 Task: Distrubute row.
Action: Mouse moved to (370, 313)
Screenshot: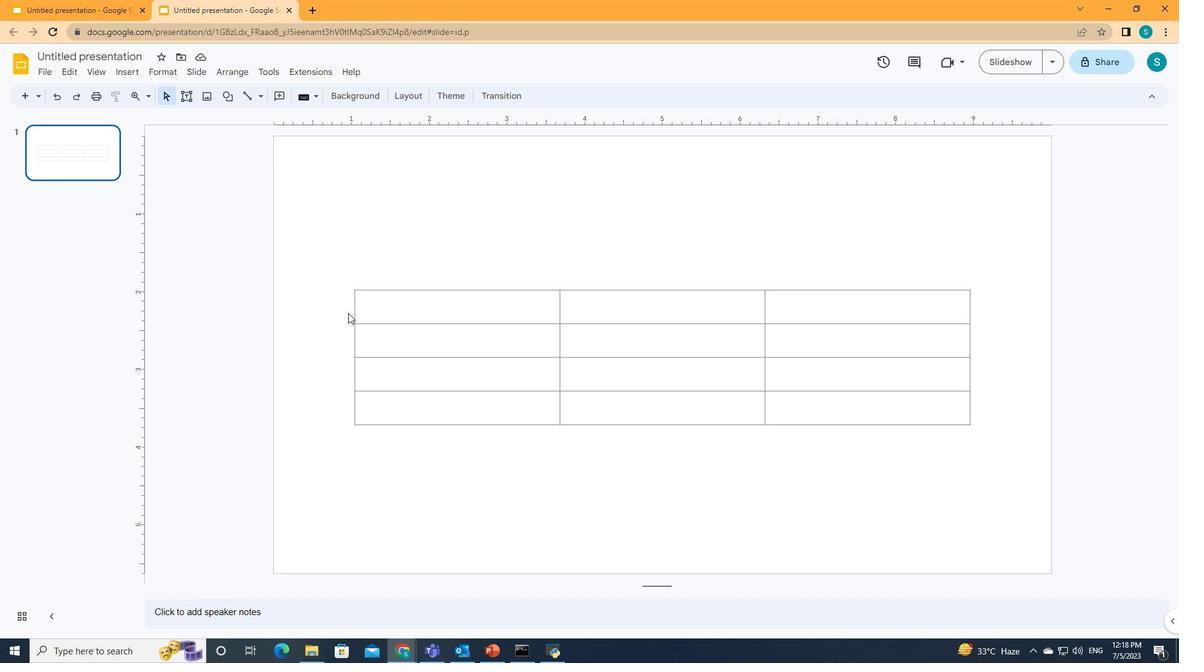 
Action: Mouse pressed left at (370, 313)
Screenshot: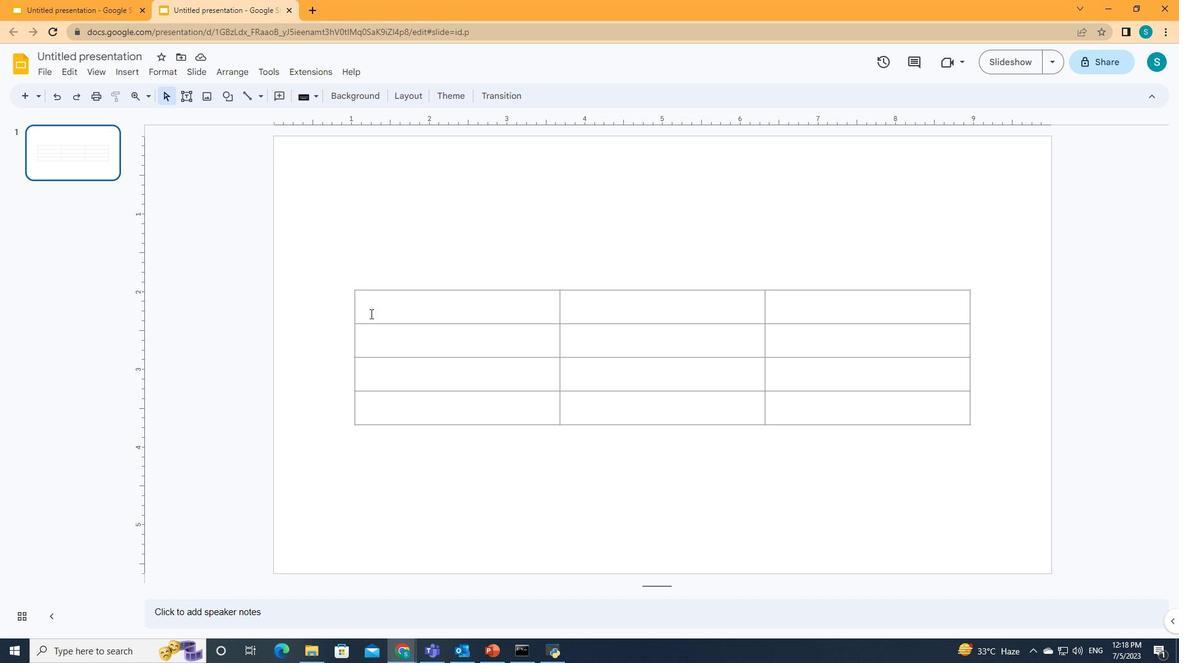 
Action: Mouse moved to (164, 67)
Screenshot: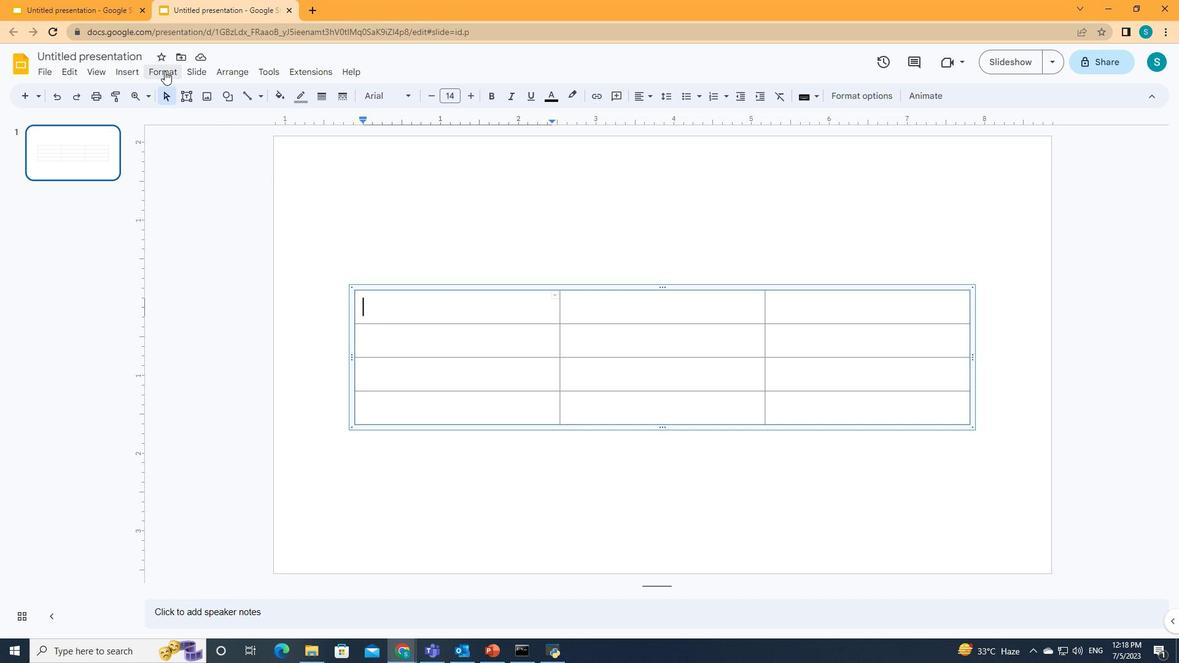 
Action: Mouse pressed left at (164, 67)
Screenshot: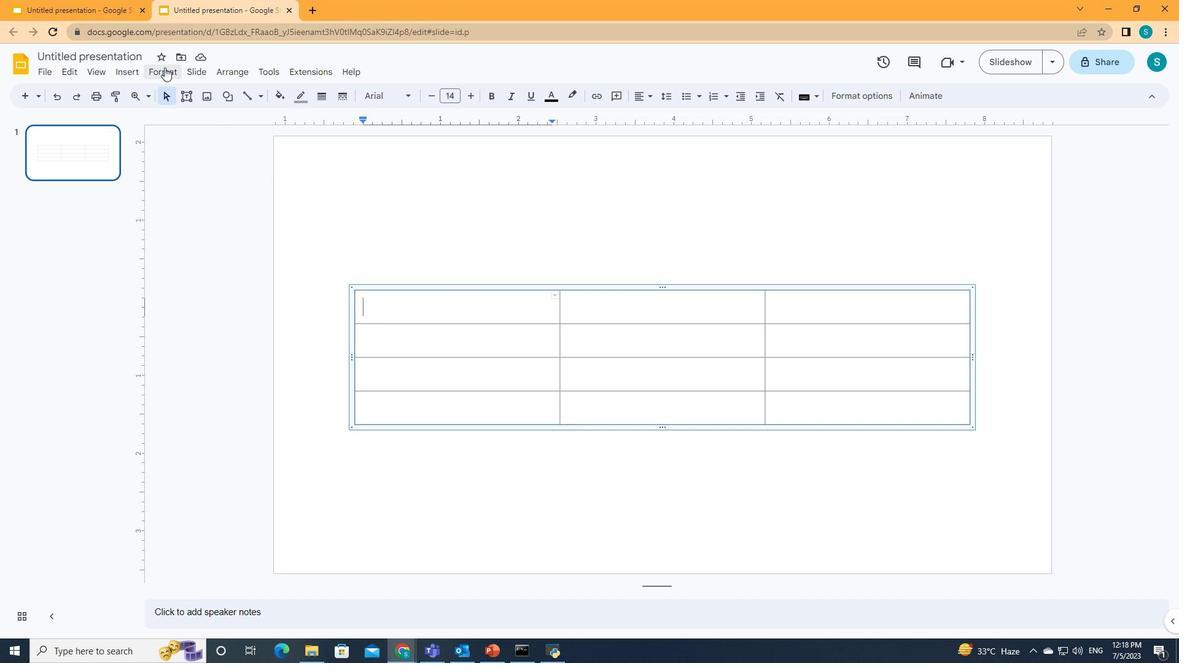 
Action: Mouse moved to (246, 184)
Screenshot: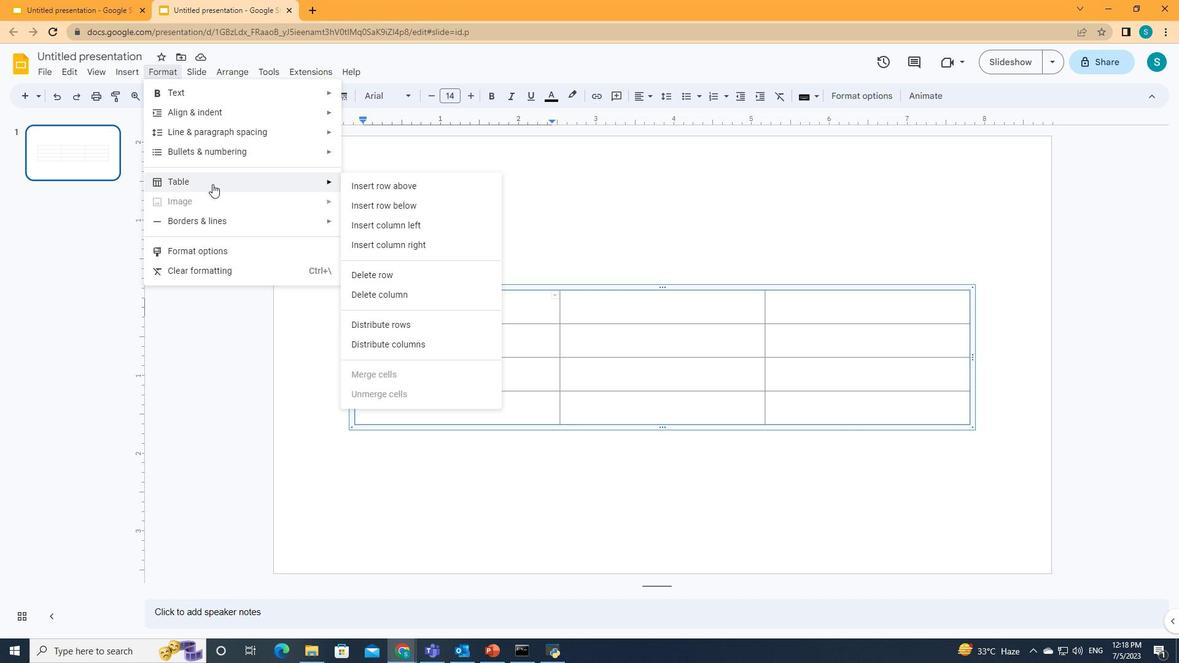 
Action: Mouse pressed left at (246, 184)
Screenshot: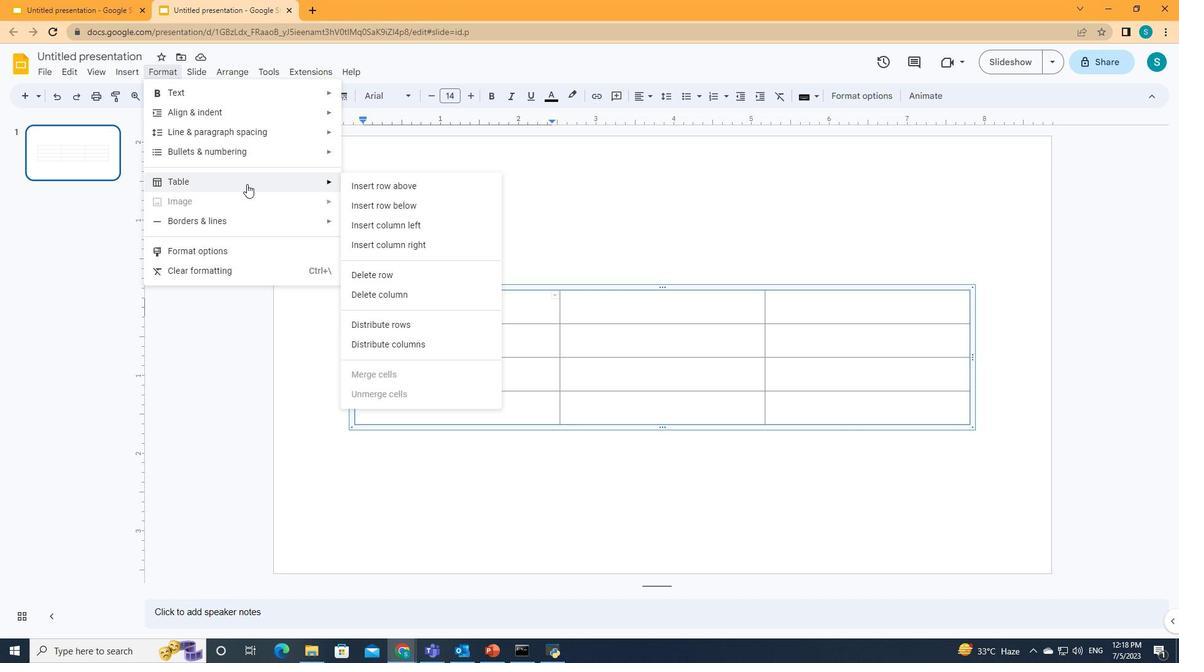 
Action: Mouse moved to (375, 327)
Screenshot: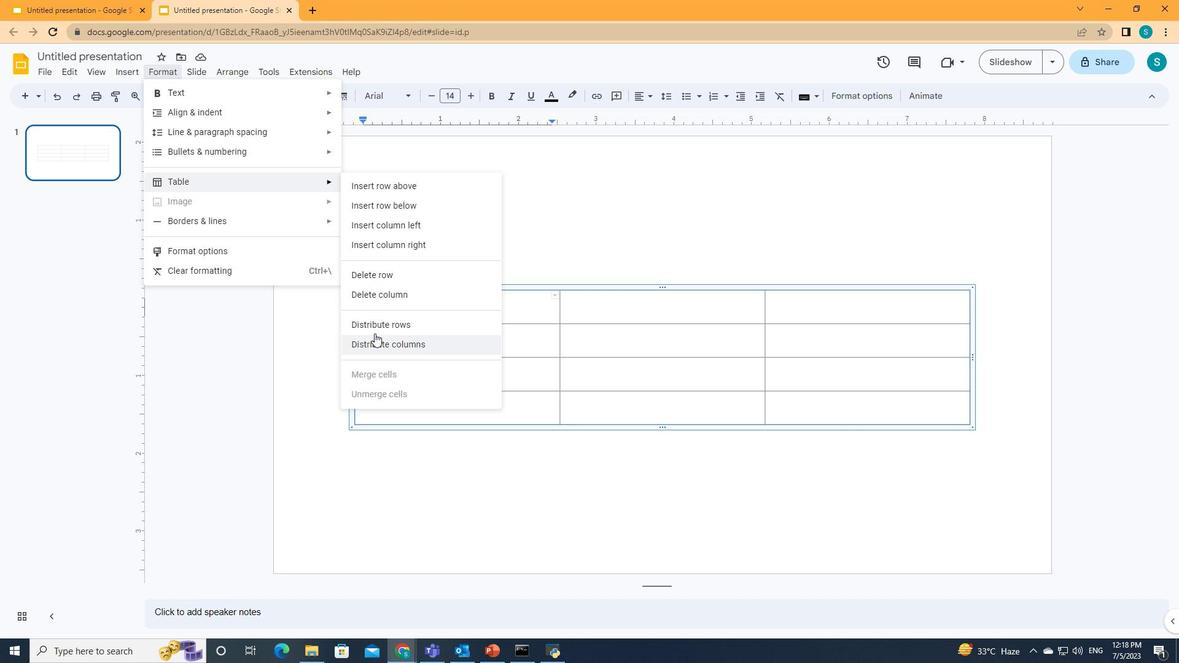 
Action: Mouse pressed left at (375, 327)
Screenshot: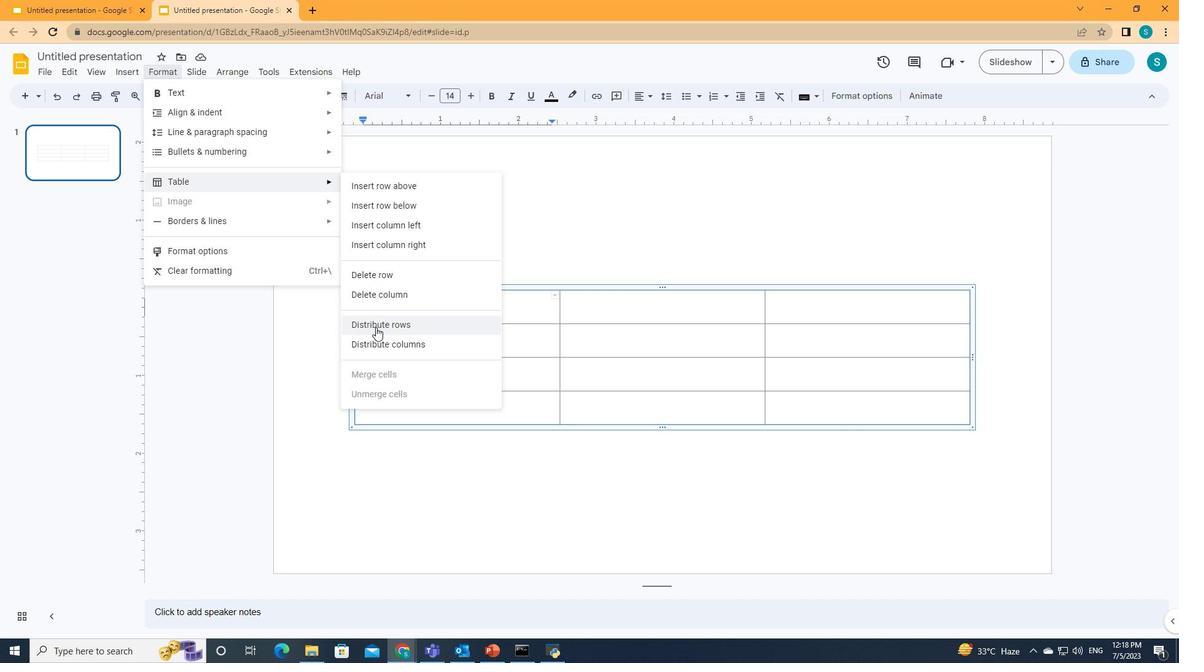 
Action: Mouse moved to (375, 326)
Screenshot: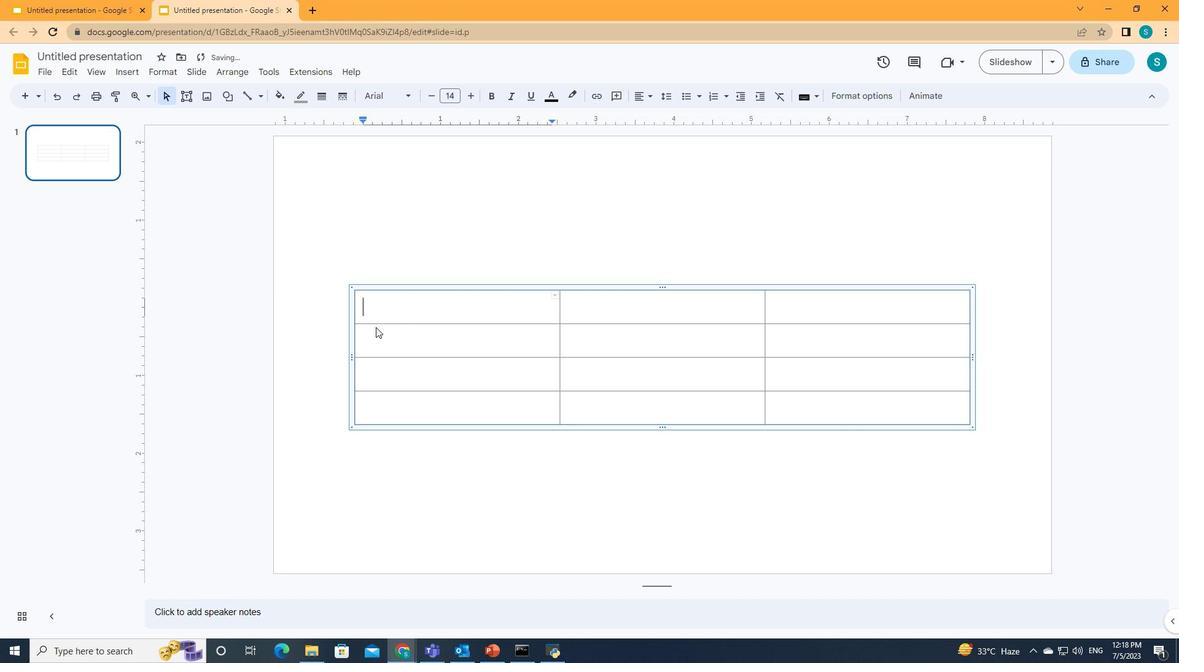 
